 Task: Open Card Card0000000097 in Board Board0000000025 in Workspace WS0000000009 in Trello. Add Member Nikrathi889@gmail.com to Card Card0000000097 in Board Board0000000025 in Workspace WS0000000009 in Trello. Add Green Label titled Label0000000097 to Card Card0000000097 in Board Board0000000025 in Workspace WS0000000009 in Trello. Add Checklist CL0000000097 to Card Card0000000097 in Board Board0000000025 in Workspace WS0000000009 in Trello. Add Dates with Start Date as Apr 08 2023 and Due Date as Apr 30 2023 to Card Card0000000097 in Board Board0000000025 in Workspace WS0000000009 in Trello
Action: Mouse moved to (97, 299)
Screenshot: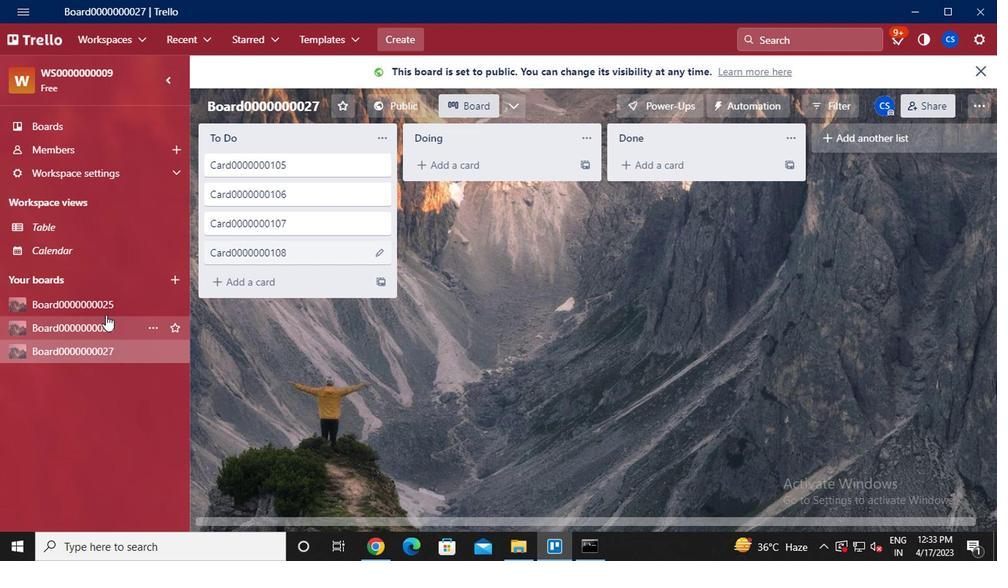 
Action: Mouse pressed left at (97, 299)
Screenshot: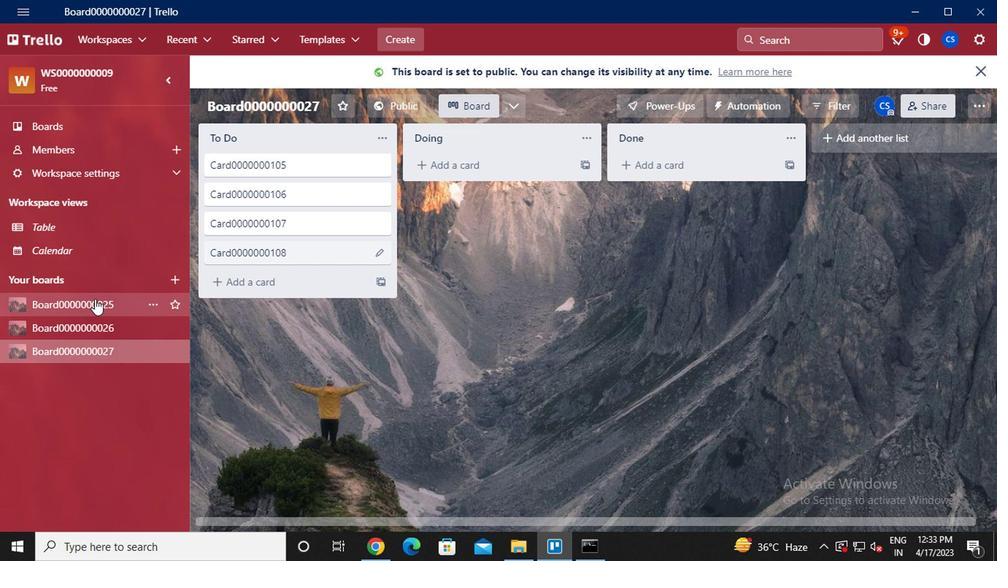 
Action: Mouse moved to (301, 124)
Screenshot: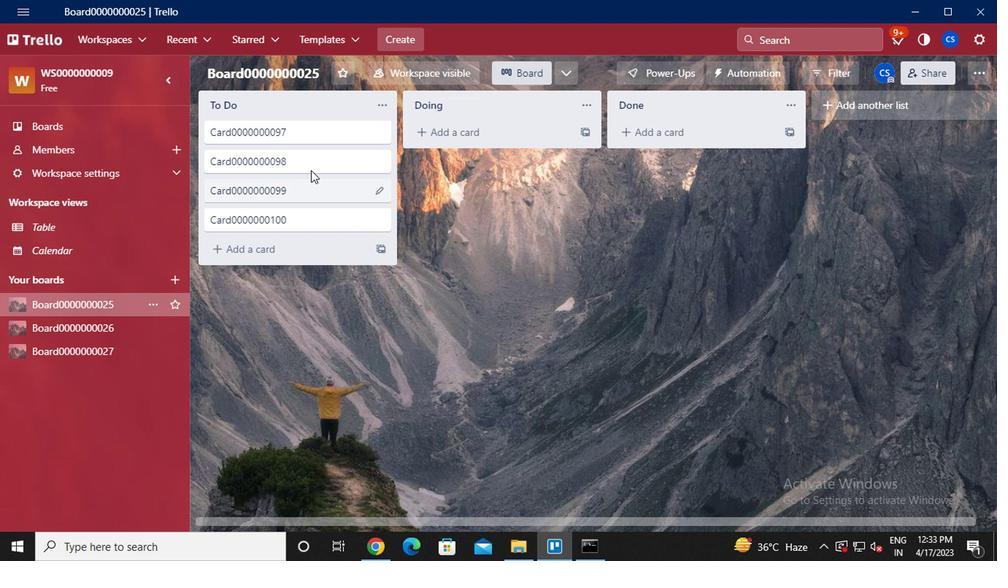 
Action: Mouse pressed left at (301, 124)
Screenshot: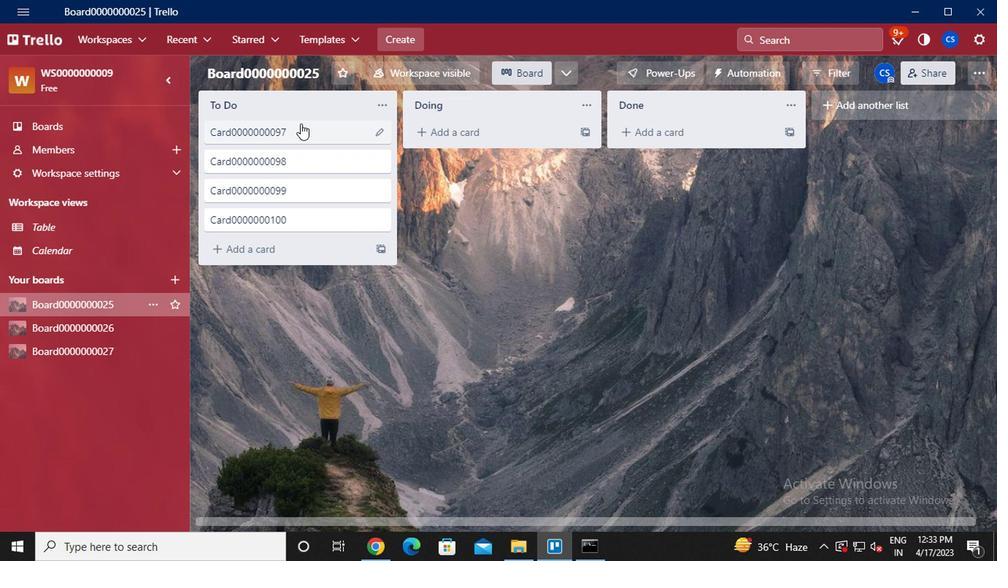 
Action: Mouse moved to (695, 134)
Screenshot: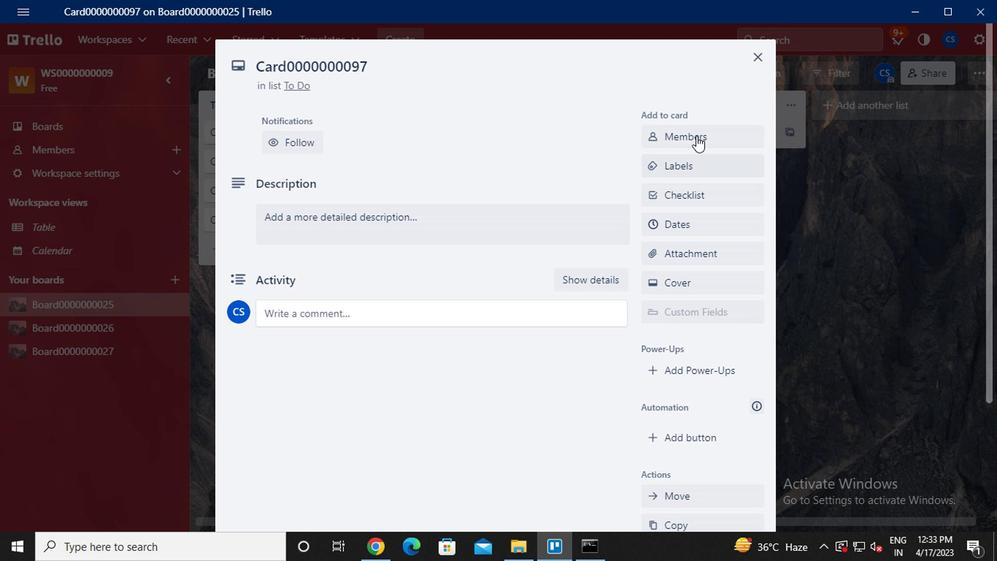 
Action: Mouse pressed left at (695, 134)
Screenshot: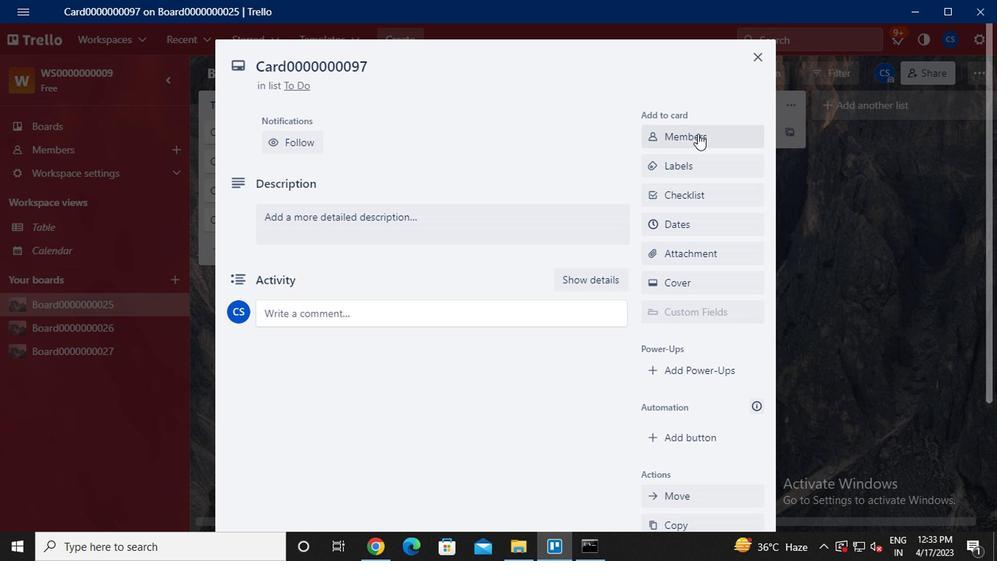 
Action: Mouse moved to (662, 135)
Screenshot: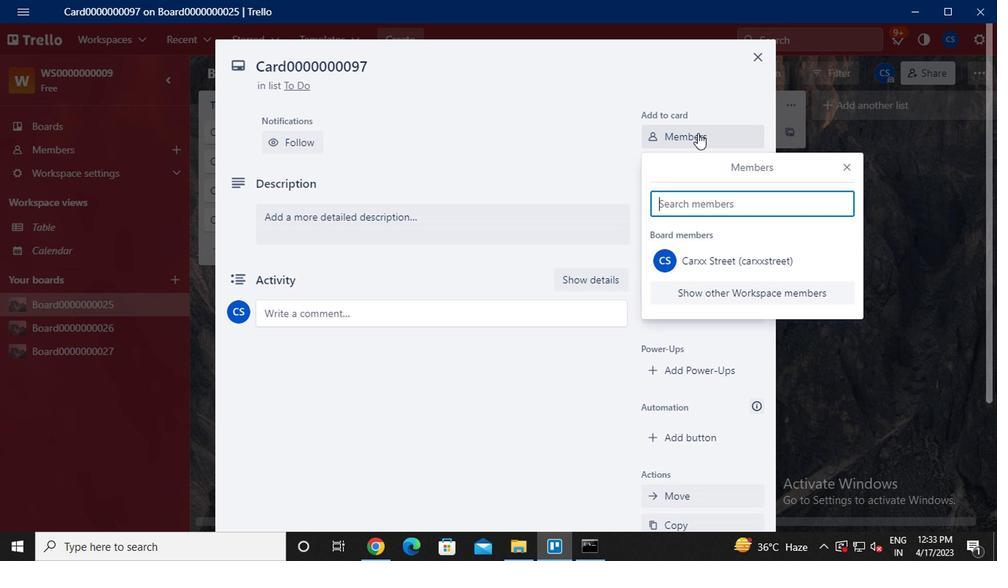 
Action: Key pressed <Key.caps_lock>nikrathi889<Key.shift>@GMAIL.COM
Screenshot: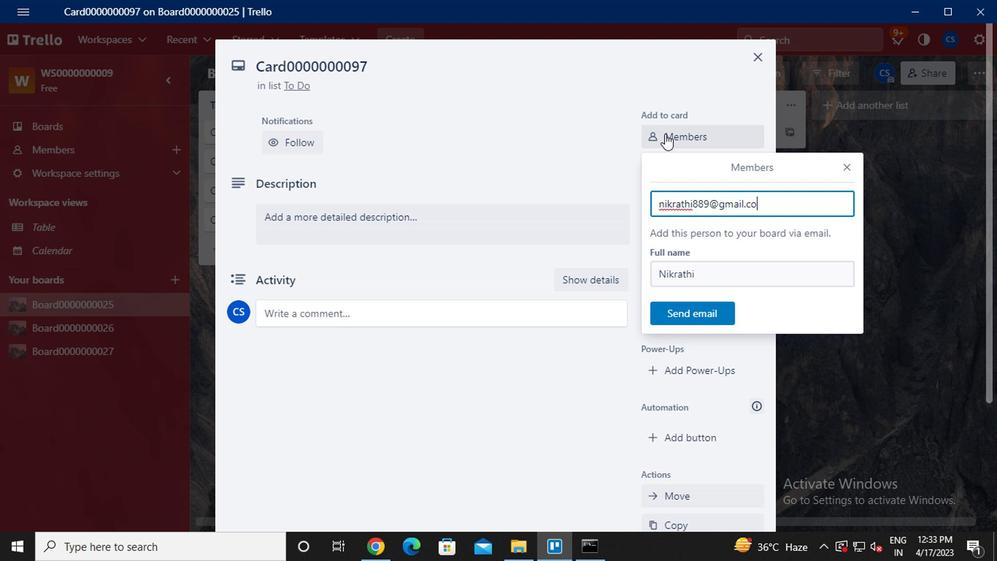 
Action: Mouse moved to (697, 317)
Screenshot: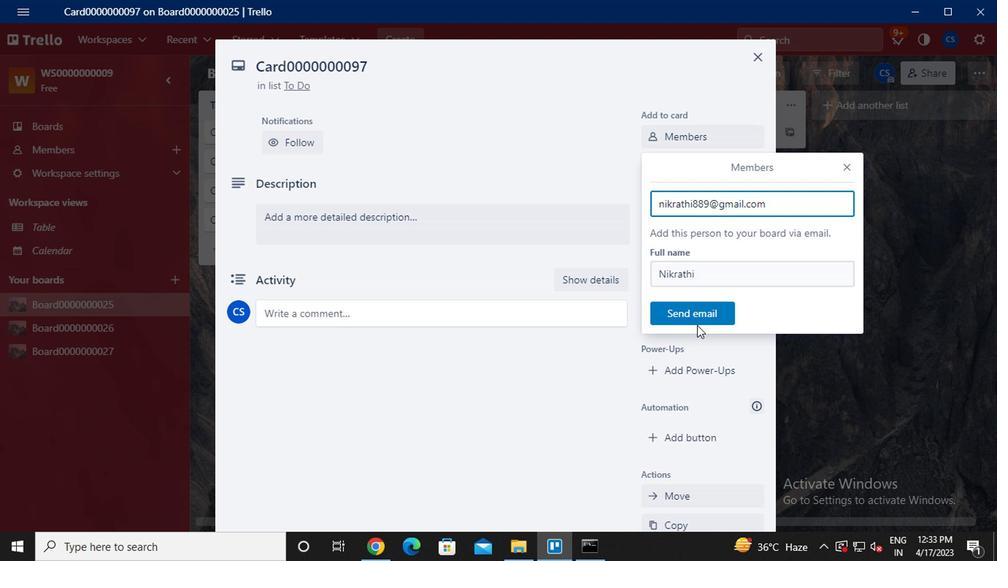 
Action: Mouse pressed left at (697, 317)
Screenshot: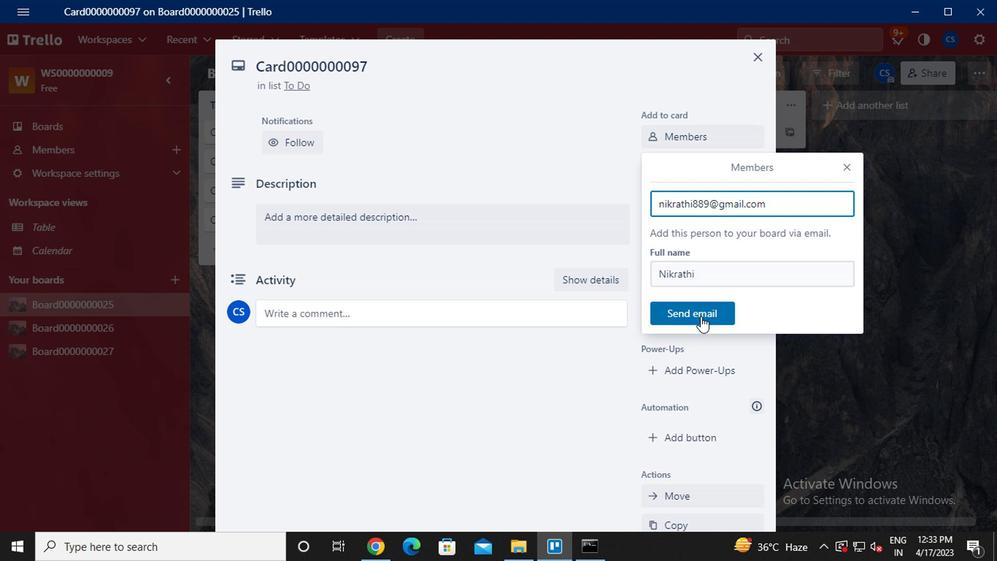 
Action: Mouse moved to (695, 170)
Screenshot: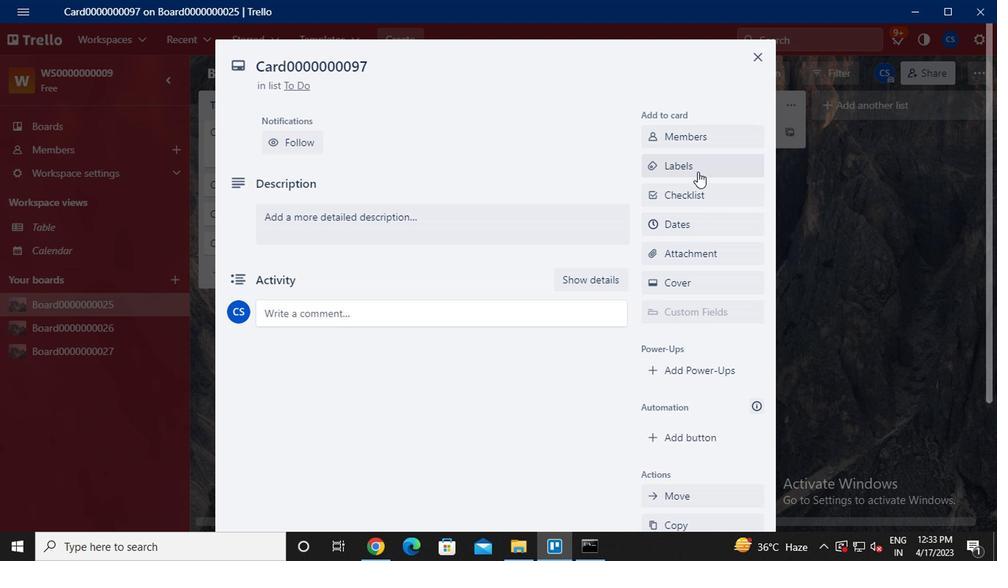 
Action: Mouse pressed left at (695, 170)
Screenshot: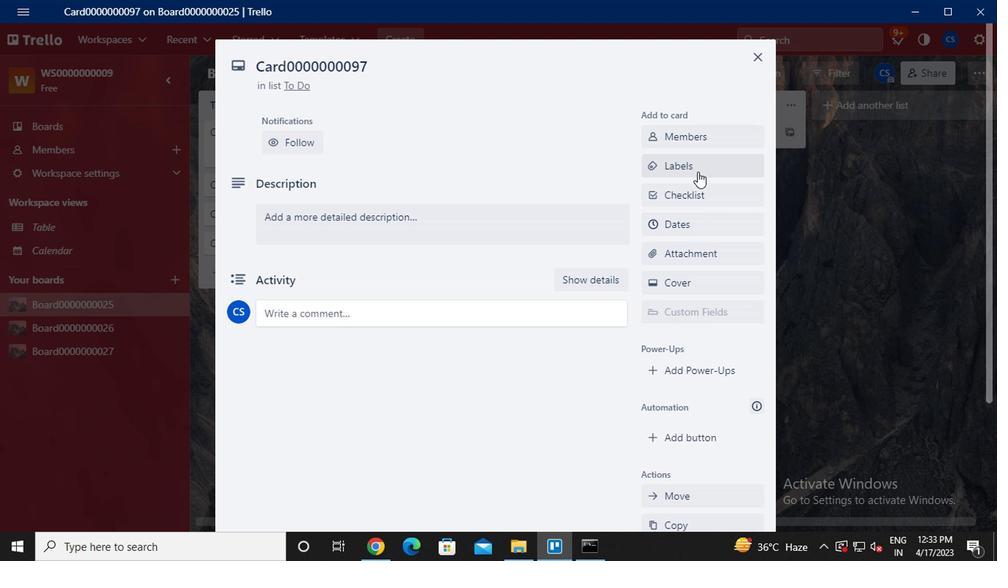 
Action: Mouse moved to (760, 330)
Screenshot: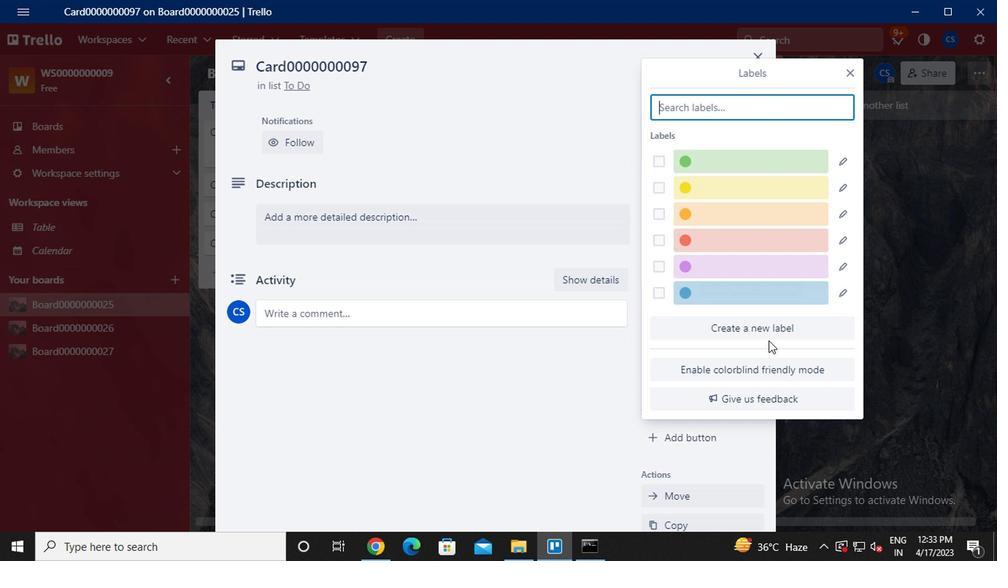 
Action: Mouse pressed left at (760, 330)
Screenshot: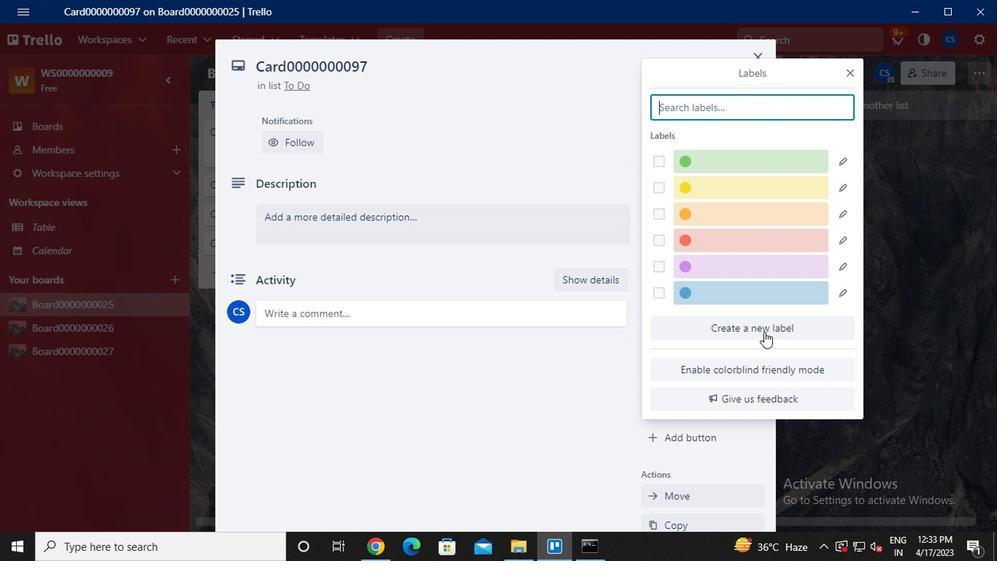 
Action: Key pressed <Key.caps_lock>L<Key.caps_lock>ABEL0000000097
Screenshot: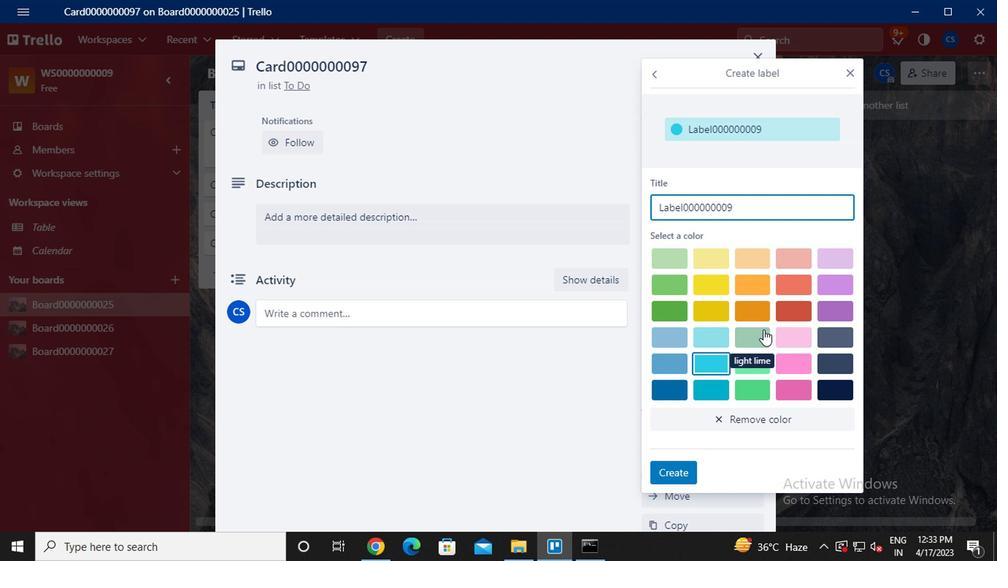 
Action: Mouse moved to (669, 285)
Screenshot: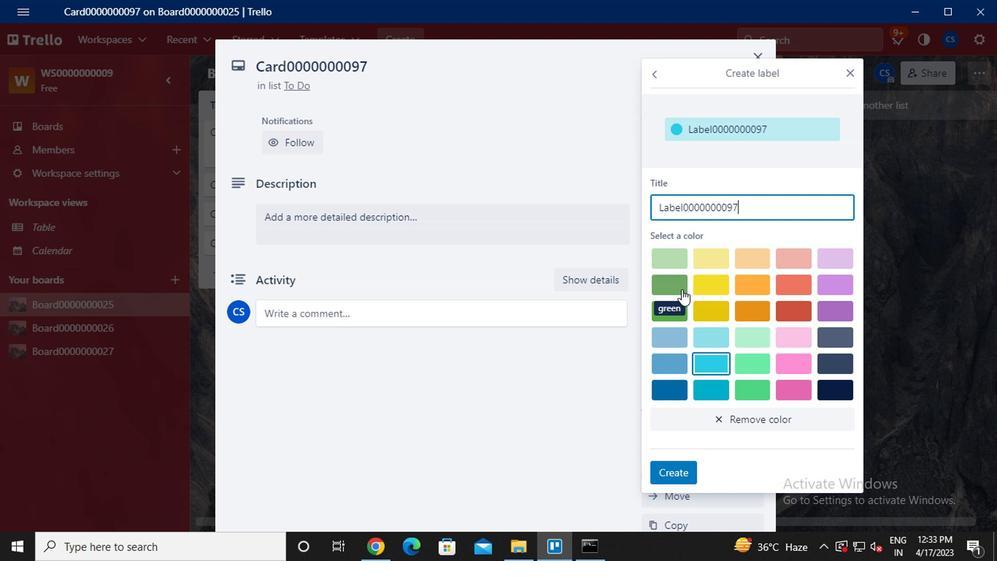 
Action: Mouse pressed left at (669, 285)
Screenshot: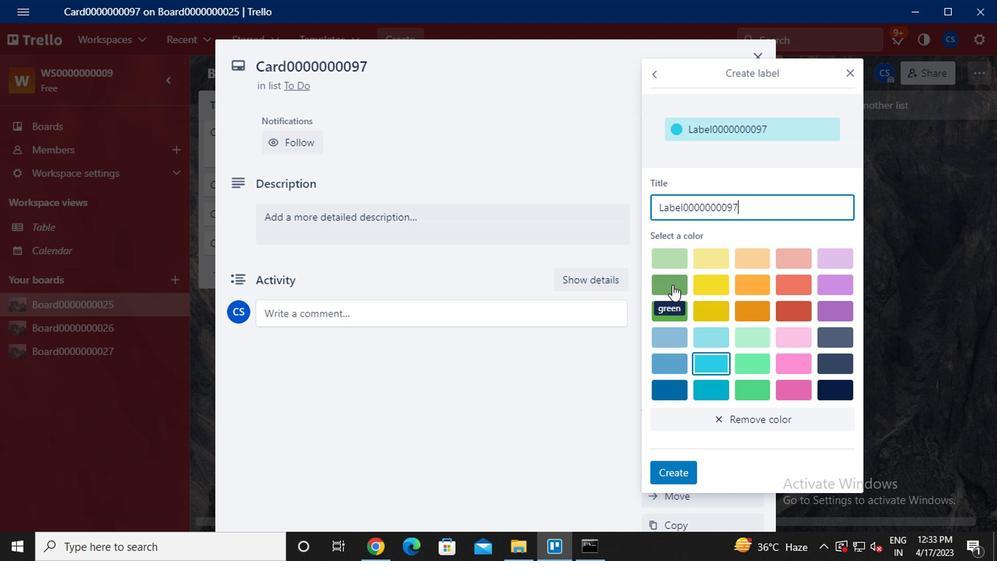 
Action: Mouse moved to (667, 468)
Screenshot: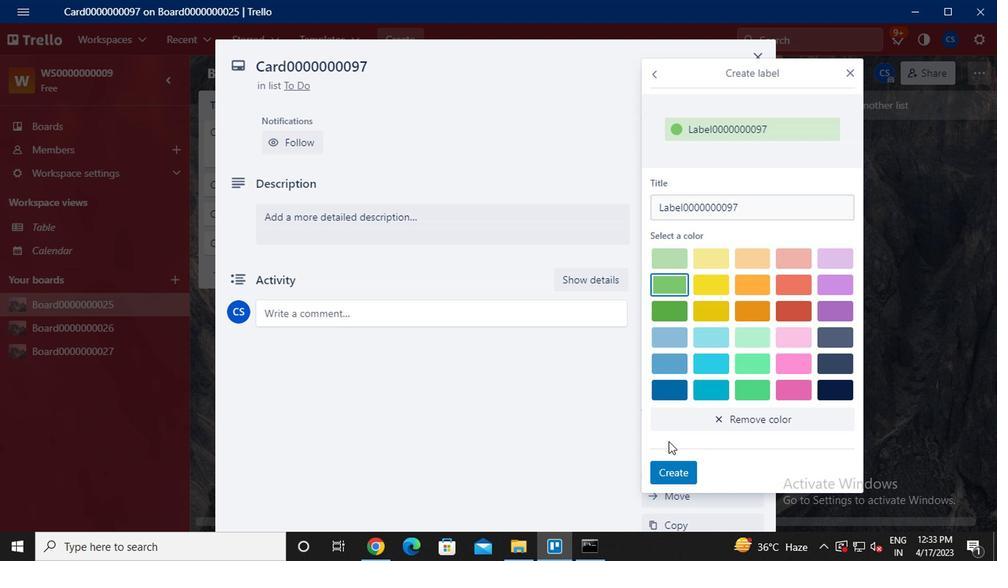 
Action: Mouse pressed left at (667, 468)
Screenshot: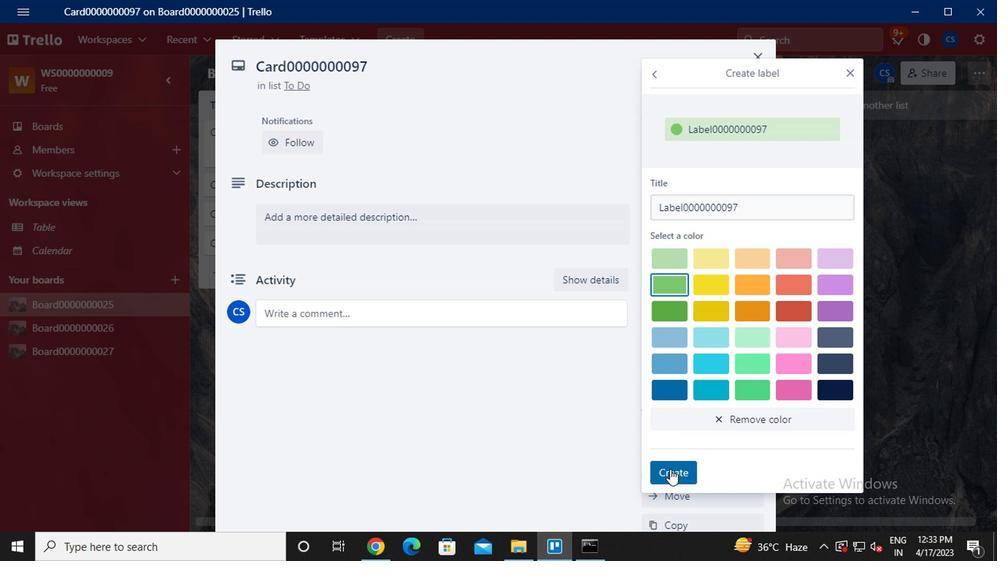 
Action: Mouse moved to (850, 77)
Screenshot: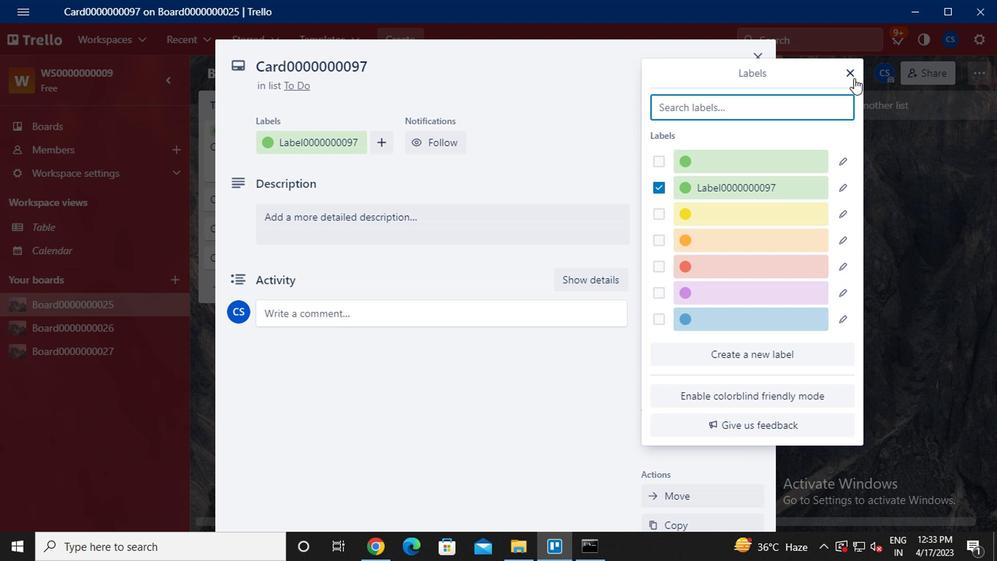 
Action: Mouse pressed left at (850, 77)
Screenshot: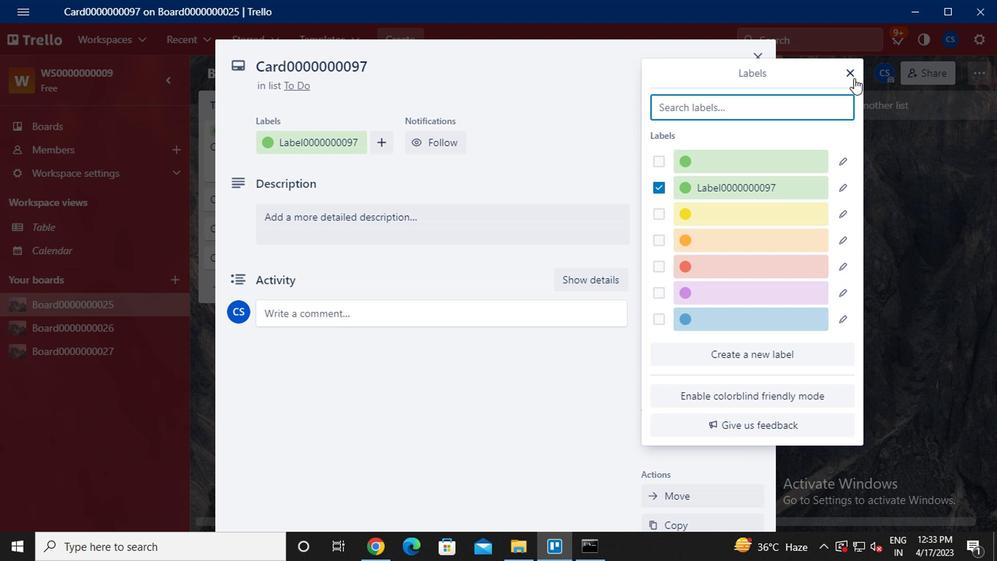 
Action: Mouse moved to (707, 204)
Screenshot: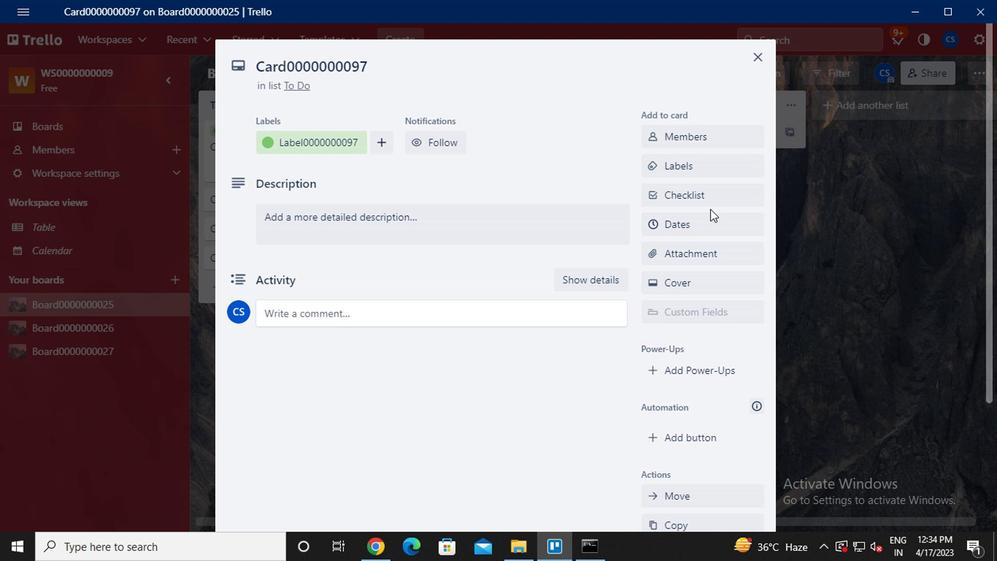 
Action: Mouse pressed left at (707, 204)
Screenshot: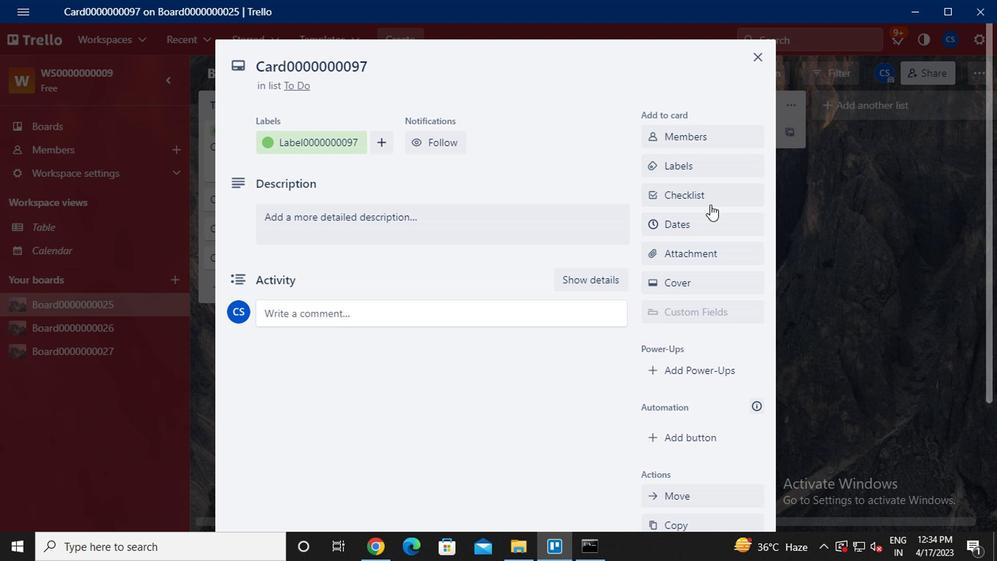 
Action: Mouse moved to (699, 228)
Screenshot: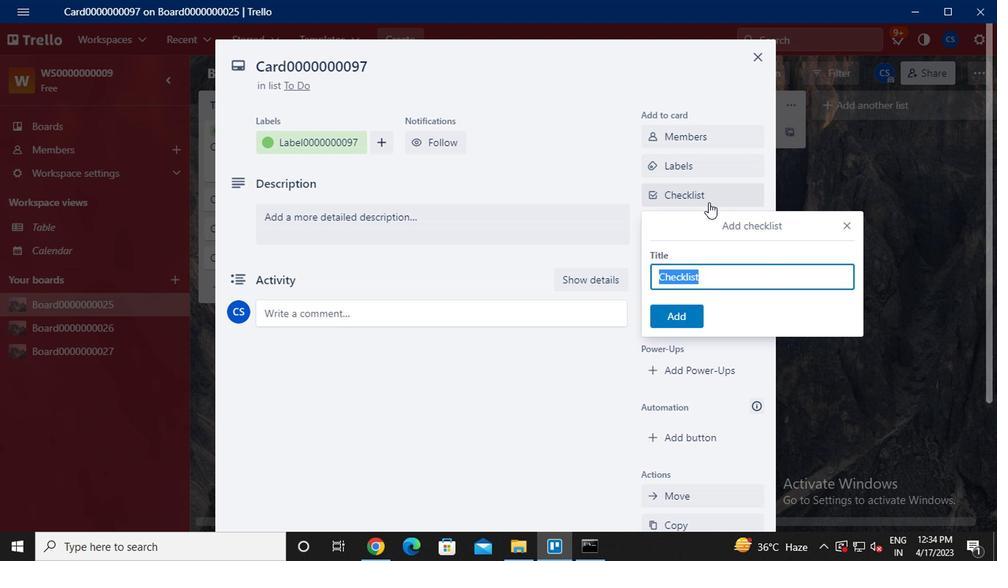 
Action: Key pressed <Key.caps_lock>CL0000000097
Screenshot: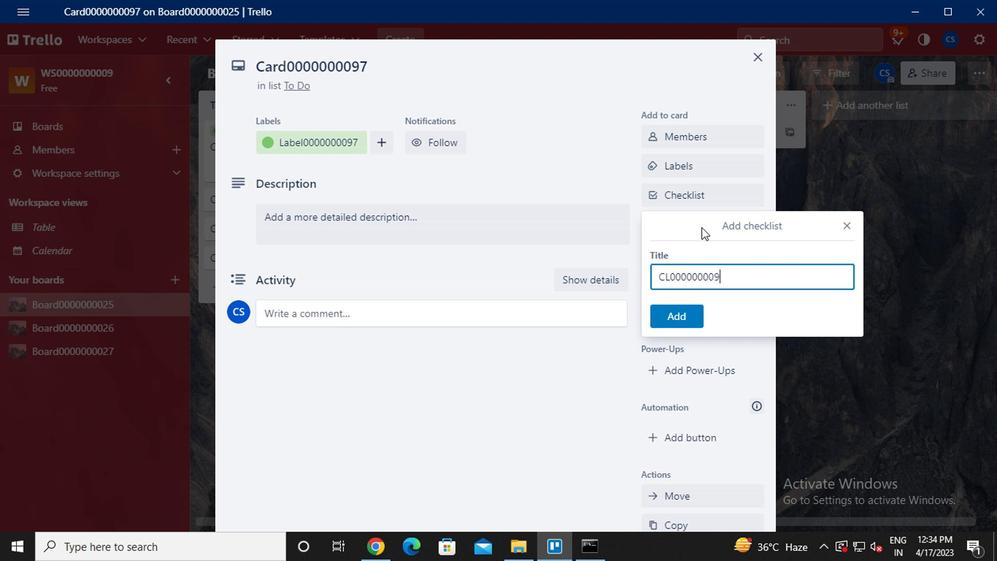
Action: Mouse moved to (669, 317)
Screenshot: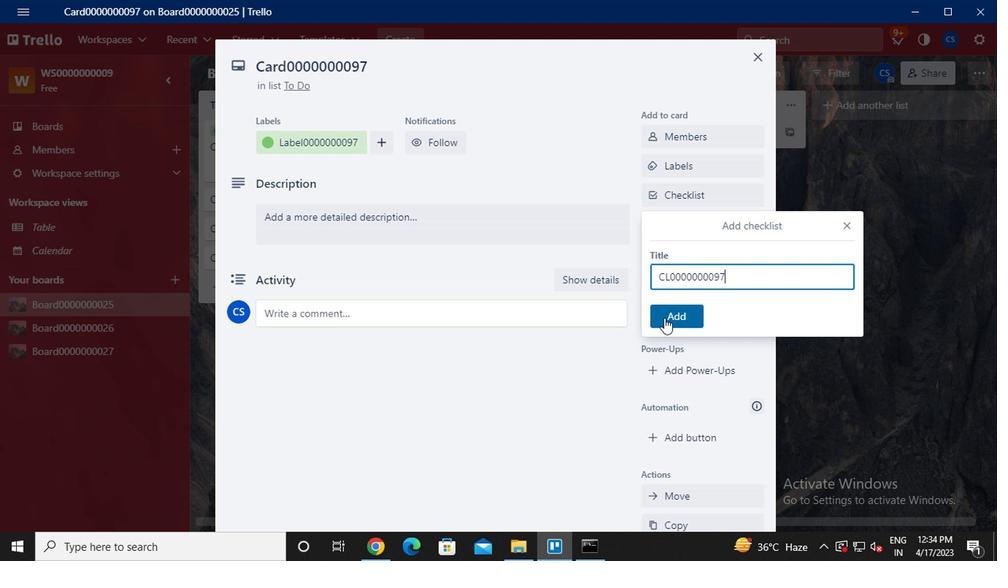 
Action: Mouse pressed left at (669, 317)
Screenshot: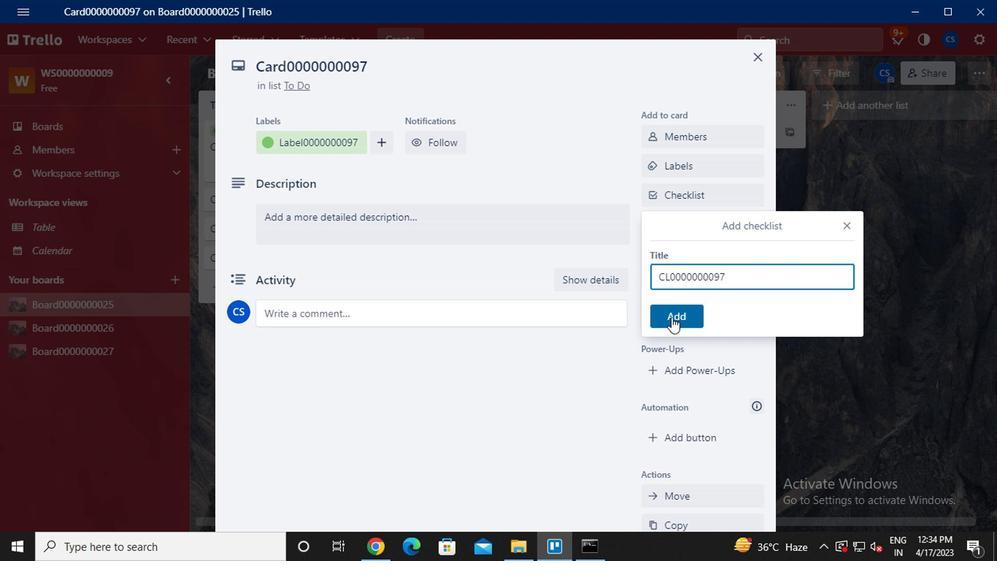 
Action: Mouse moved to (676, 230)
Screenshot: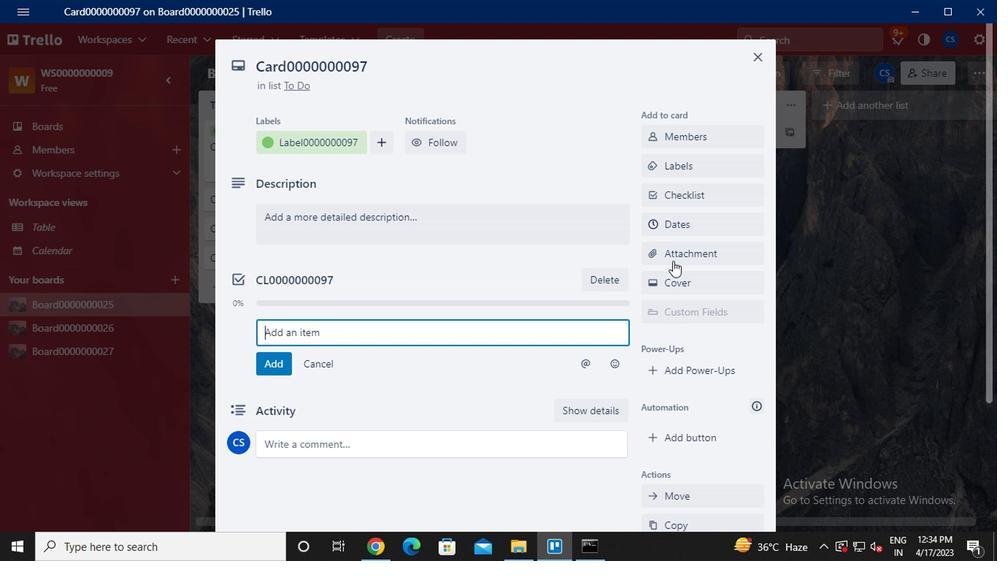 
Action: Mouse pressed left at (676, 230)
Screenshot: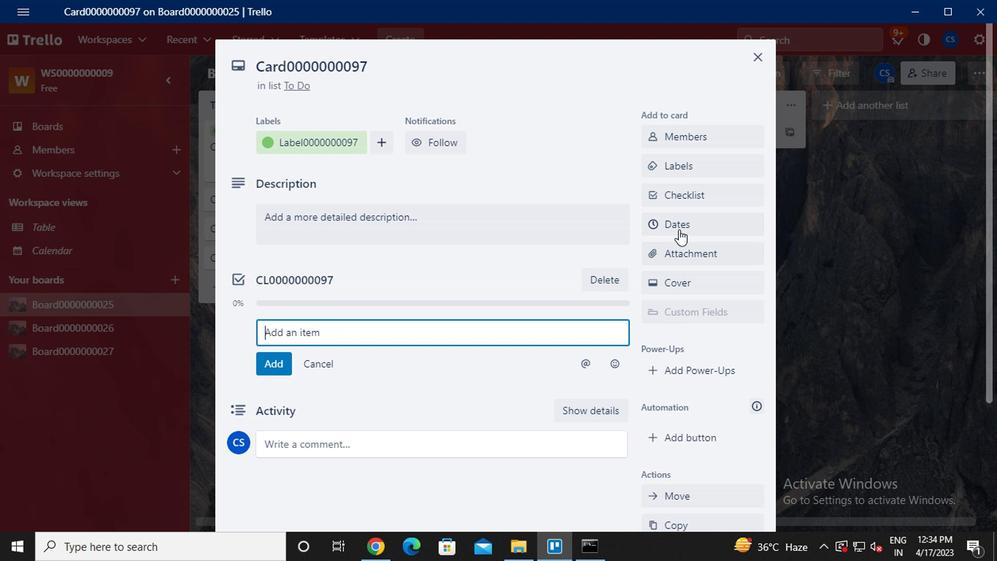 
Action: Mouse moved to (655, 336)
Screenshot: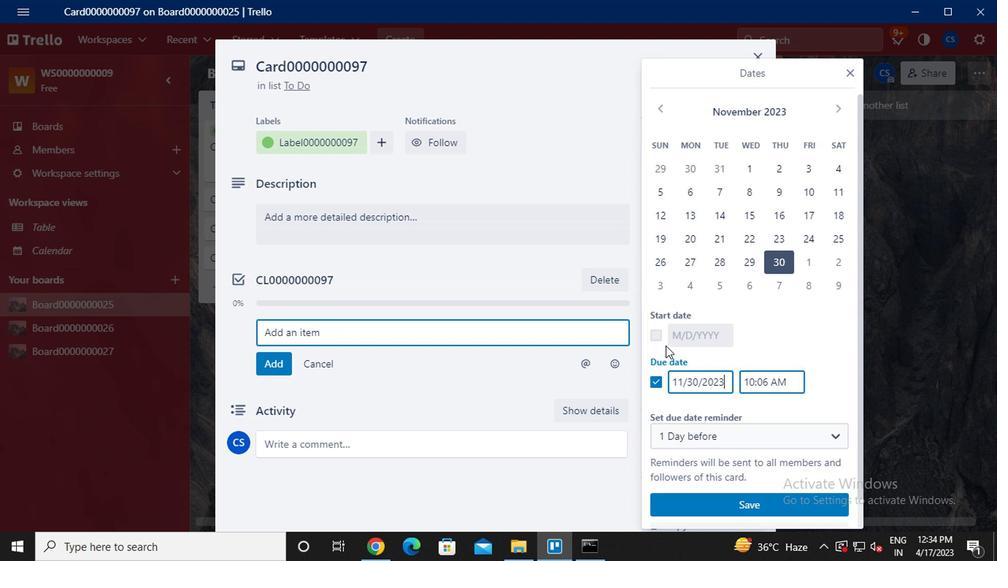 
Action: Mouse pressed left at (655, 336)
Screenshot: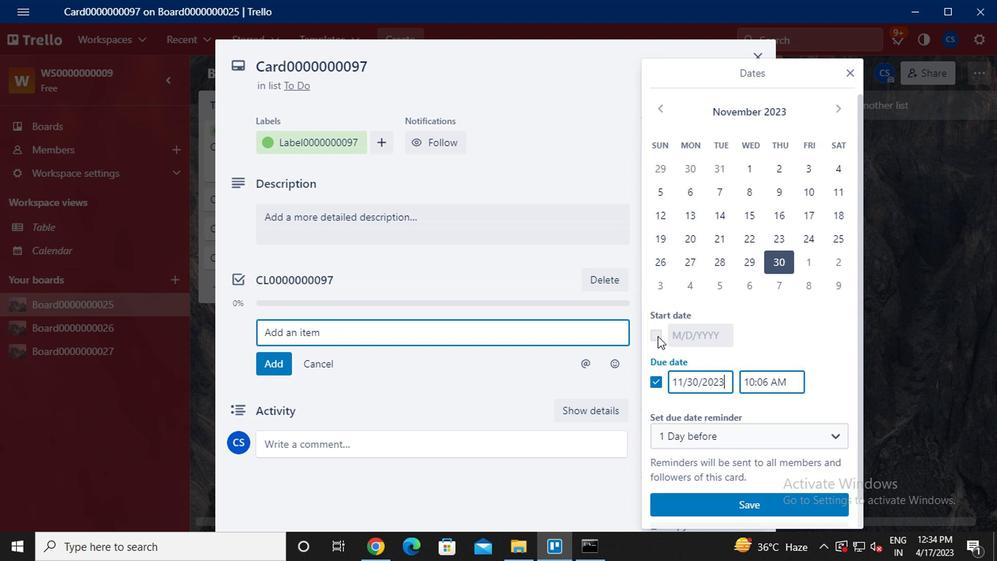 
Action: Mouse moved to (659, 111)
Screenshot: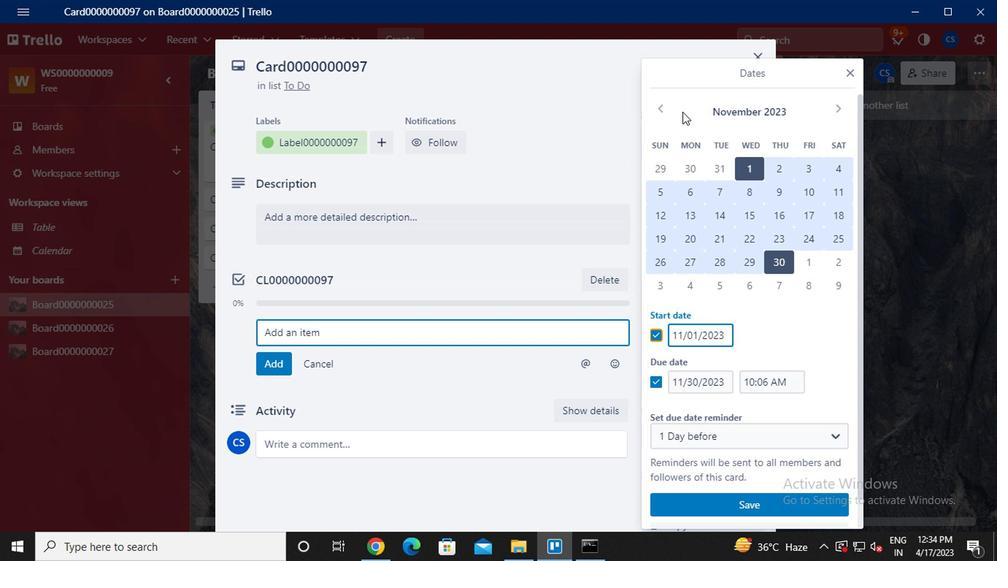 
Action: Mouse pressed left at (659, 111)
Screenshot: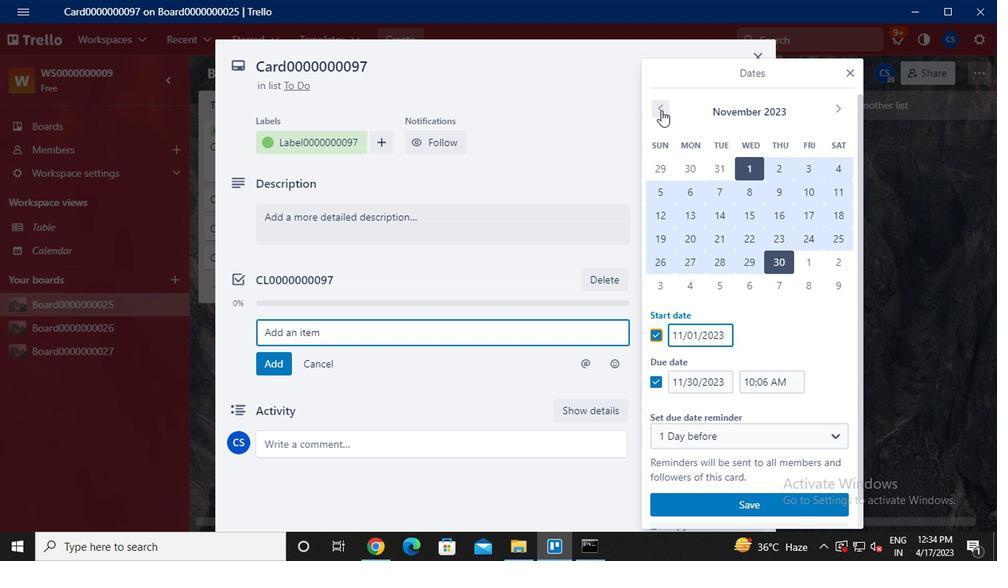 
Action: Mouse pressed left at (659, 111)
Screenshot: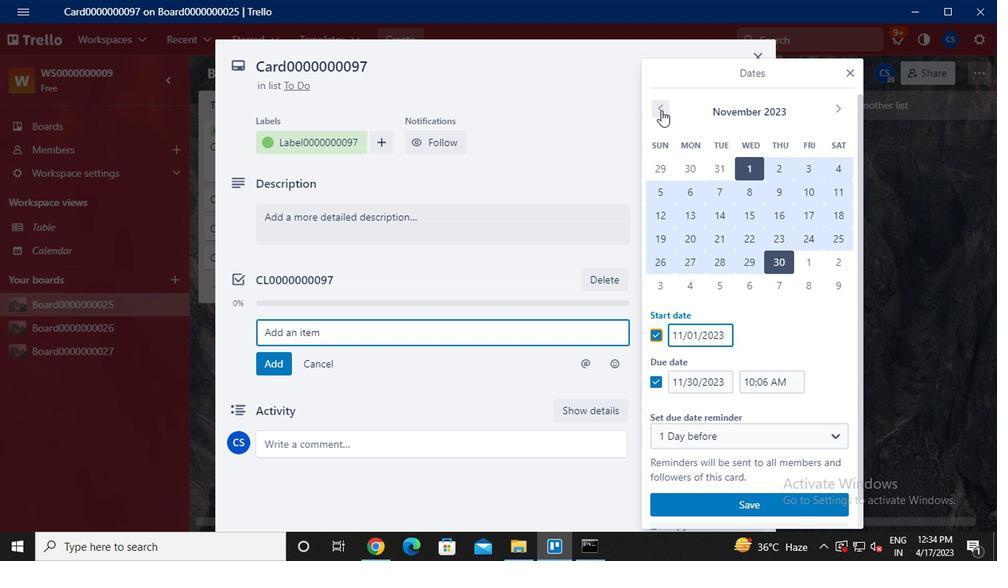 
Action: Mouse pressed left at (659, 111)
Screenshot: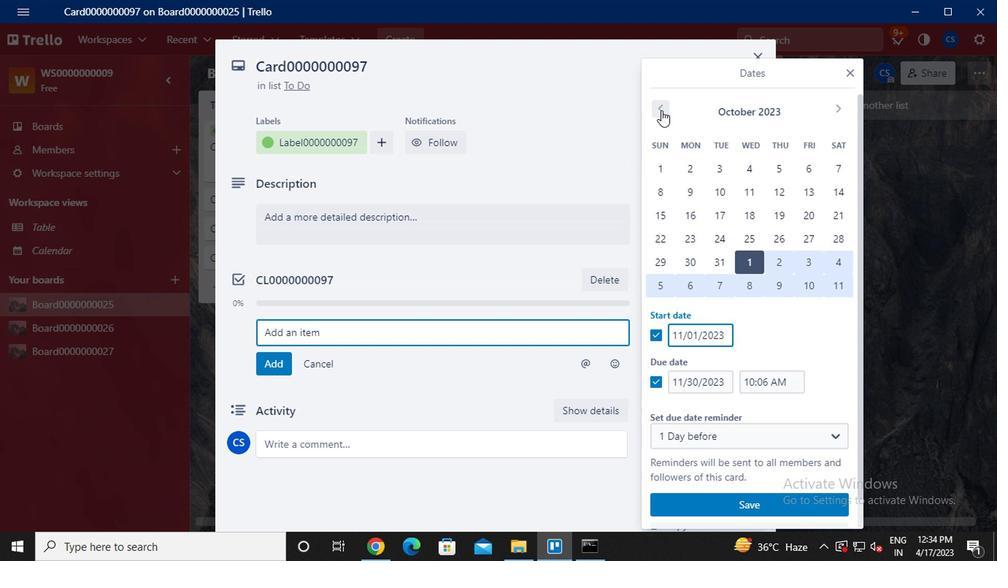 
Action: Mouse pressed left at (659, 111)
Screenshot: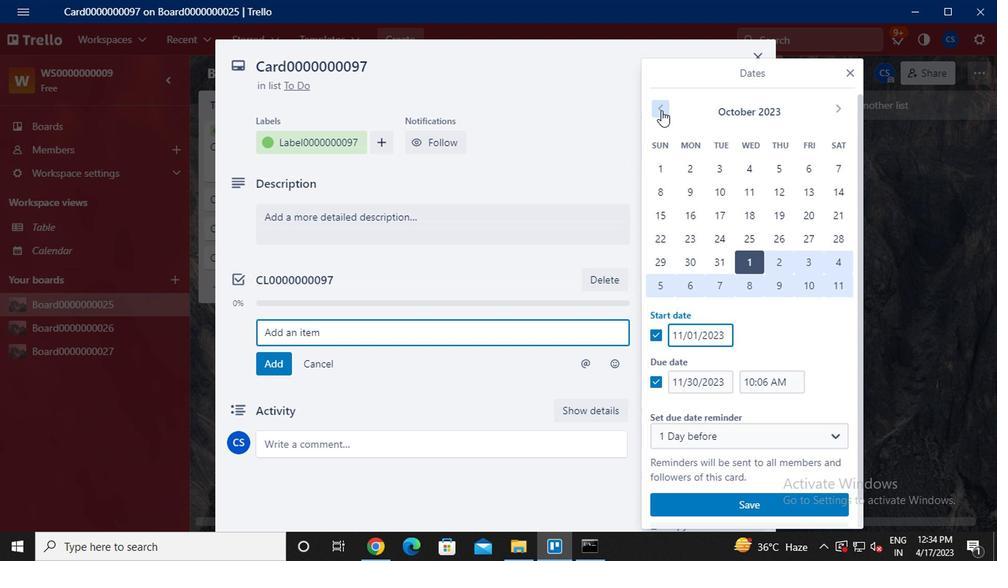 
Action: Mouse pressed left at (659, 111)
Screenshot: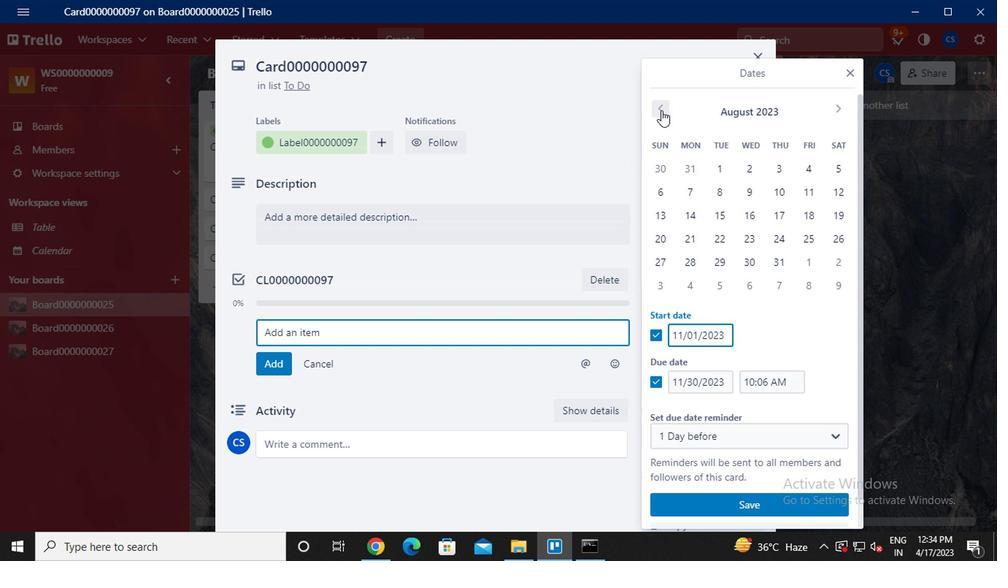 
Action: Mouse pressed left at (659, 111)
Screenshot: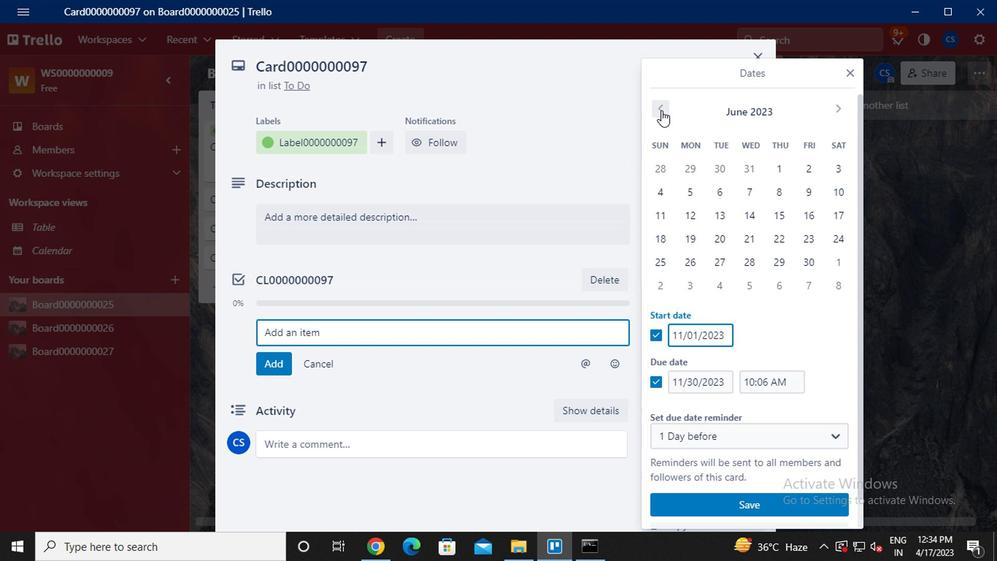 
Action: Mouse pressed left at (659, 111)
Screenshot: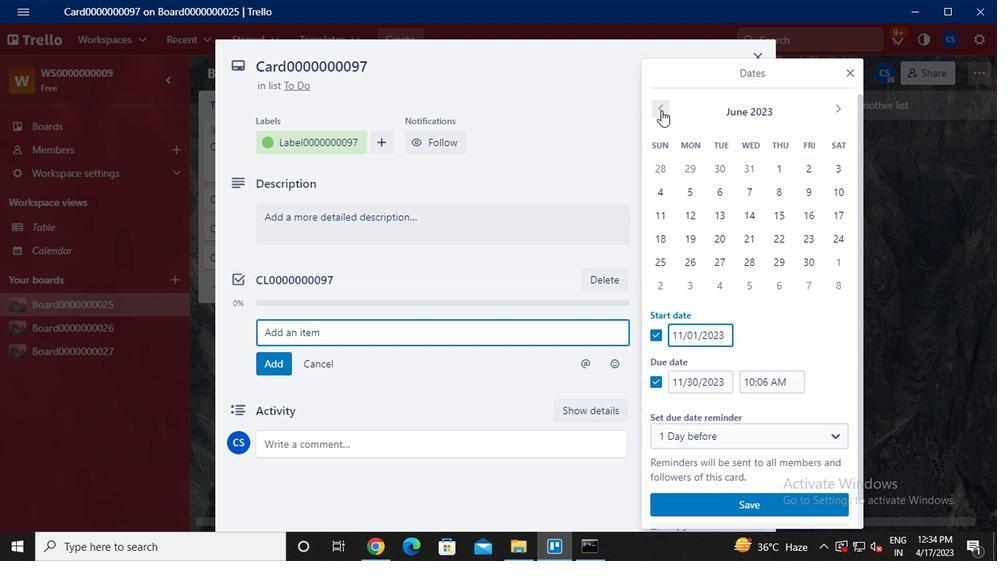 
Action: Mouse pressed left at (659, 111)
Screenshot: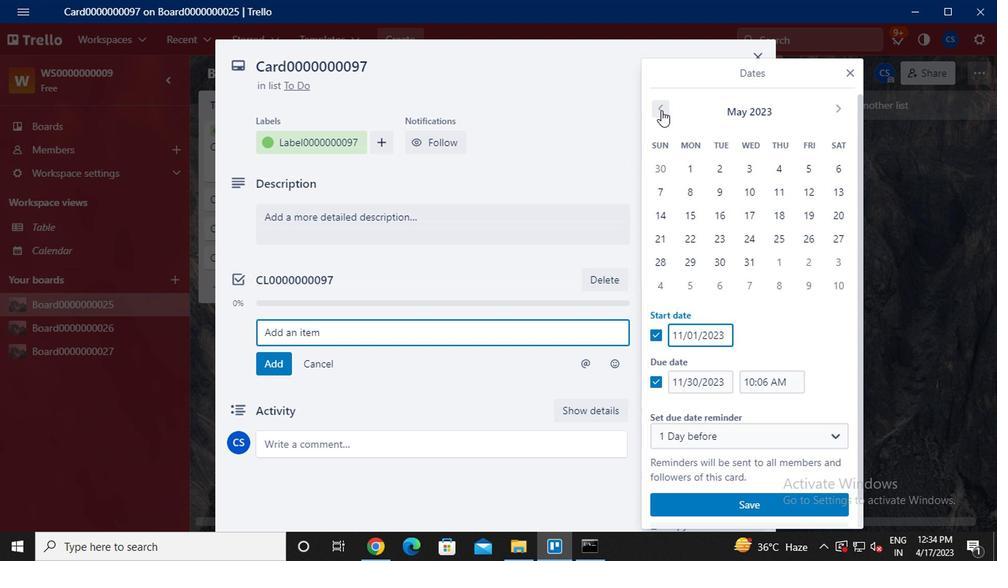 
Action: Mouse moved to (834, 108)
Screenshot: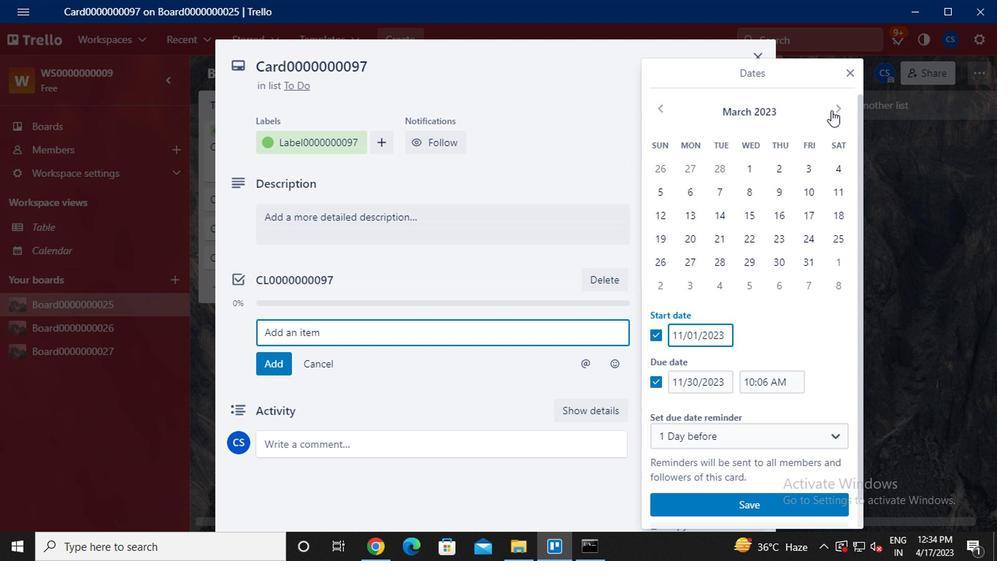 
Action: Mouse pressed left at (834, 108)
Screenshot: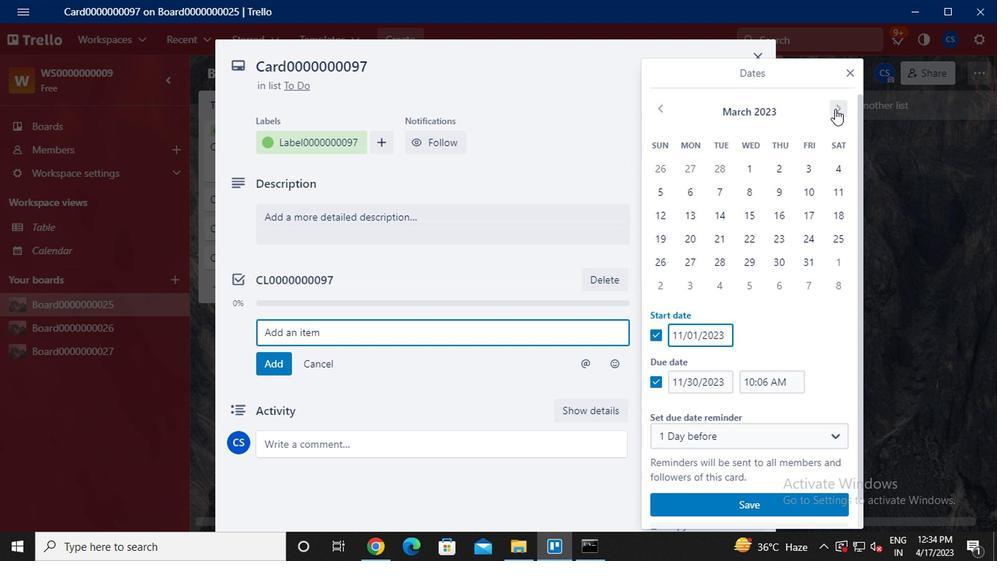
Action: Mouse moved to (826, 193)
Screenshot: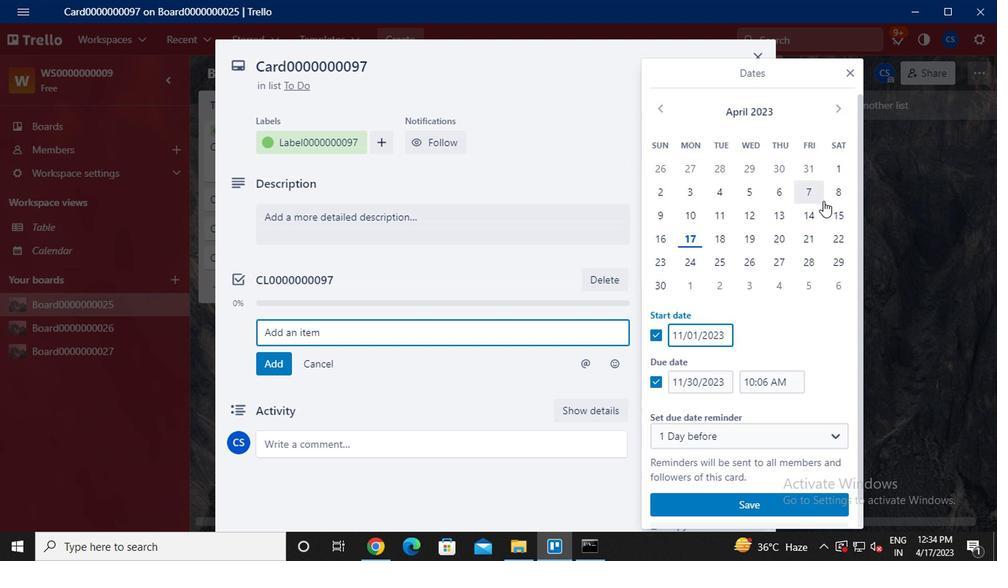 
Action: Mouse pressed left at (826, 193)
Screenshot: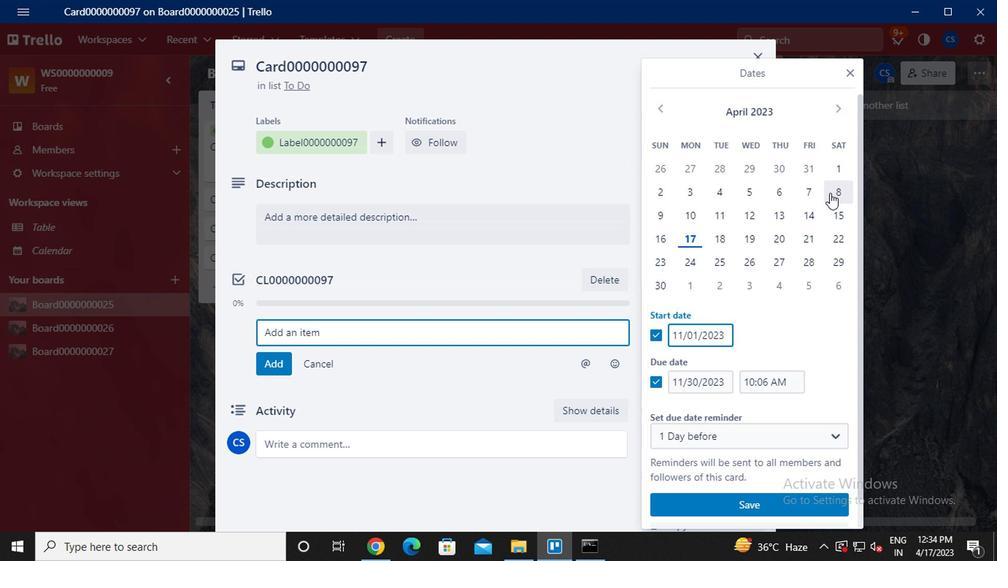 
Action: Mouse moved to (660, 283)
Screenshot: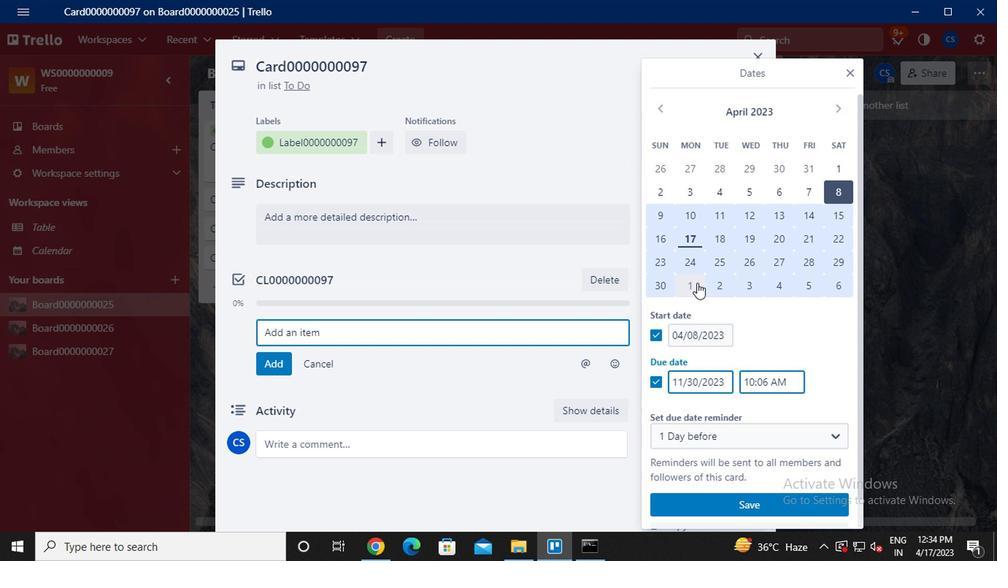 
Action: Mouse pressed left at (660, 283)
Screenshot: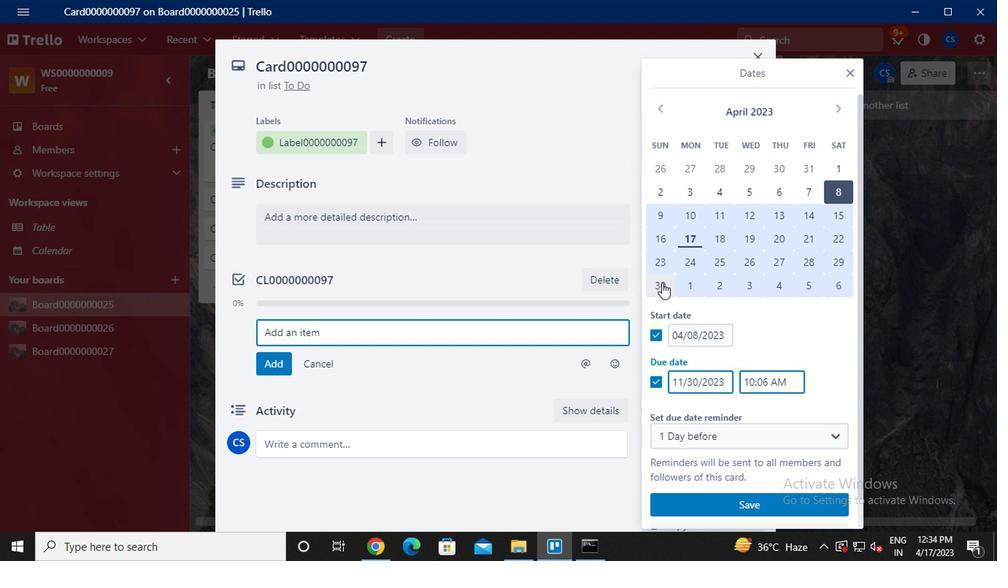 
Action: Mouse moved to (756, 503)
Screenshot: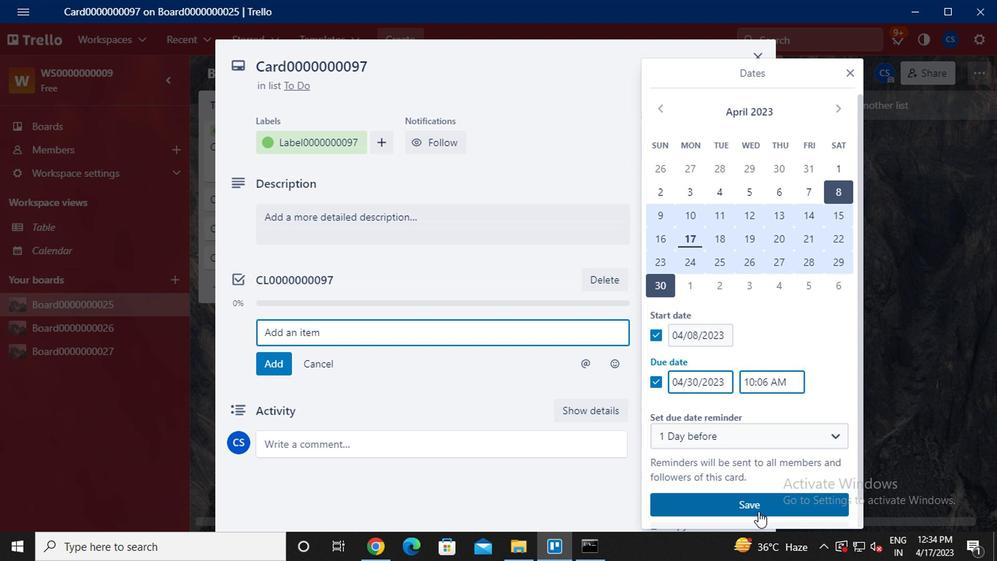 
Action: Mouse pressed left at (756, 503)
Screenshot: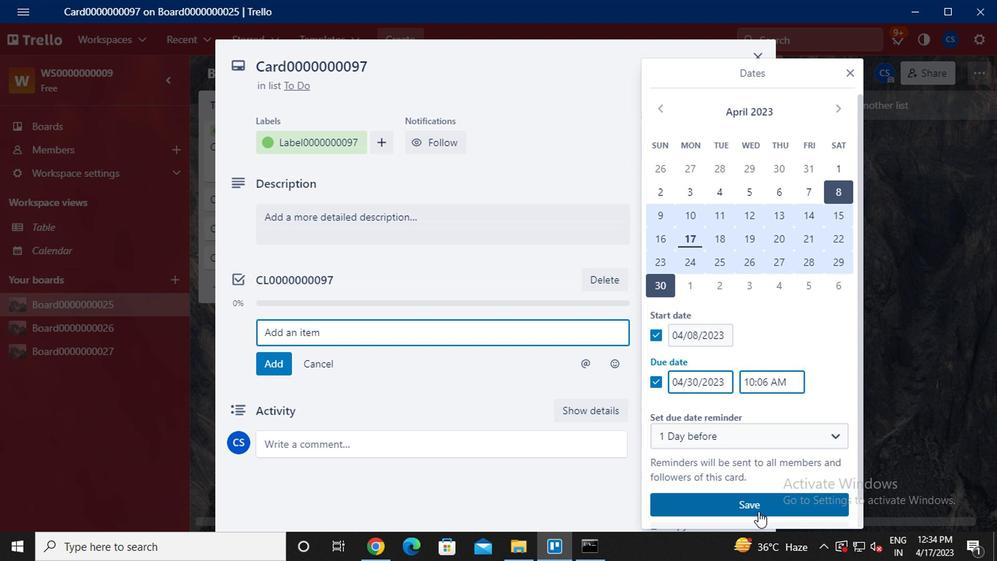 
Action: Mouse moved to (568, 406)
Screenshot: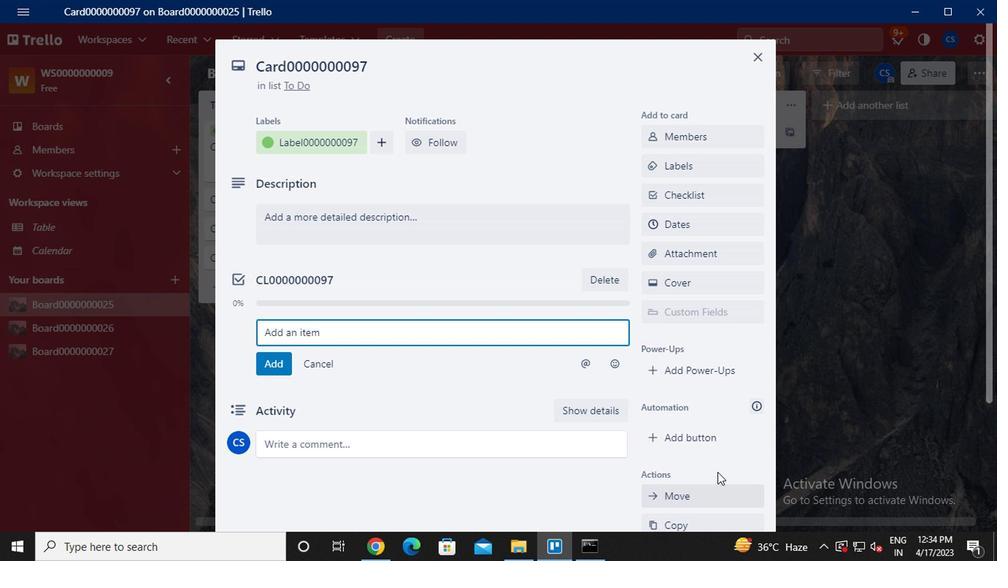 
